 Task: Create a blank project AtlasLine with privacy Public and default view as List and in the team Taskers . Create three sections in the project as To-Do, Doing and Done
Action: Mouse moved to (44, 134)
Screenshot: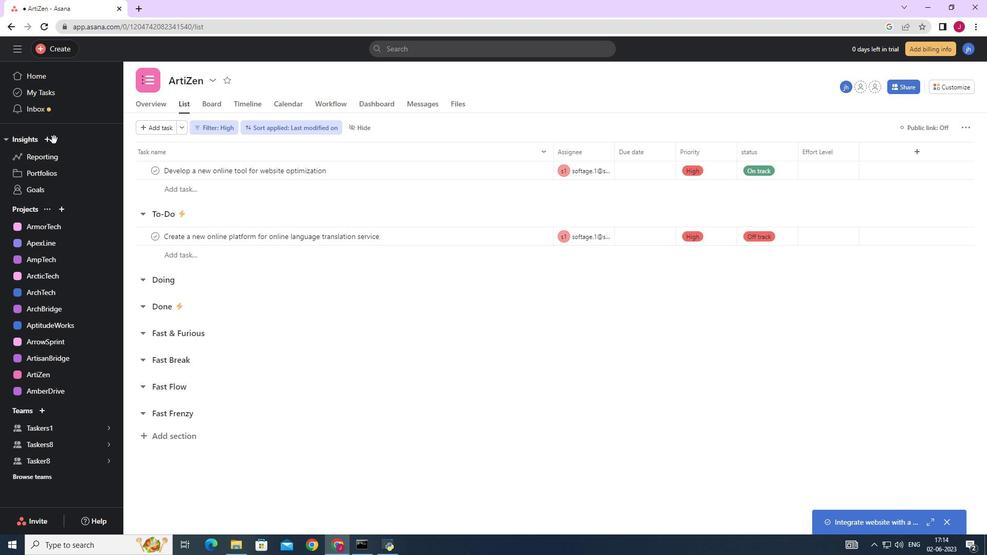 
Action: Mouse pressed left at (44, 134)
Screenshot: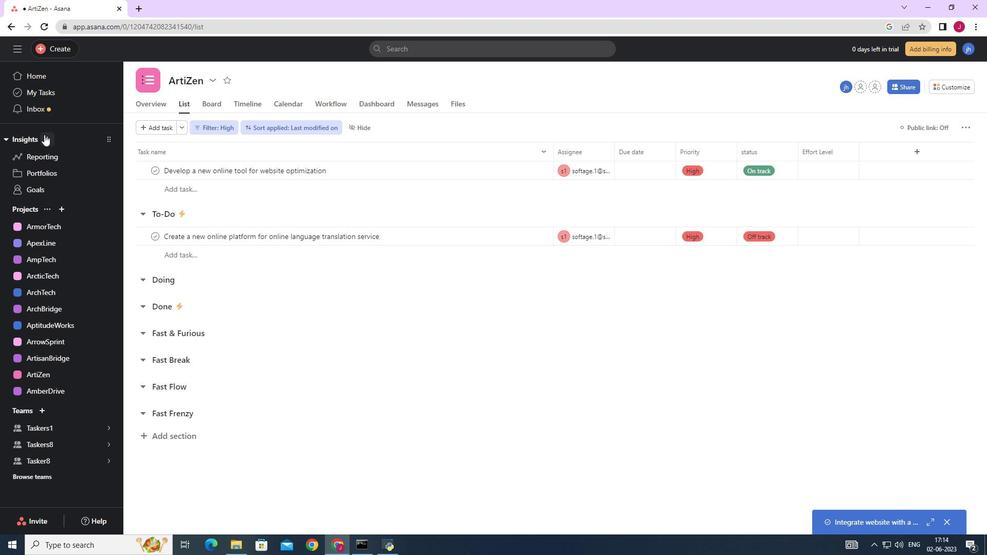 
Action: Mouse moved to (63, 134)
Screenshot: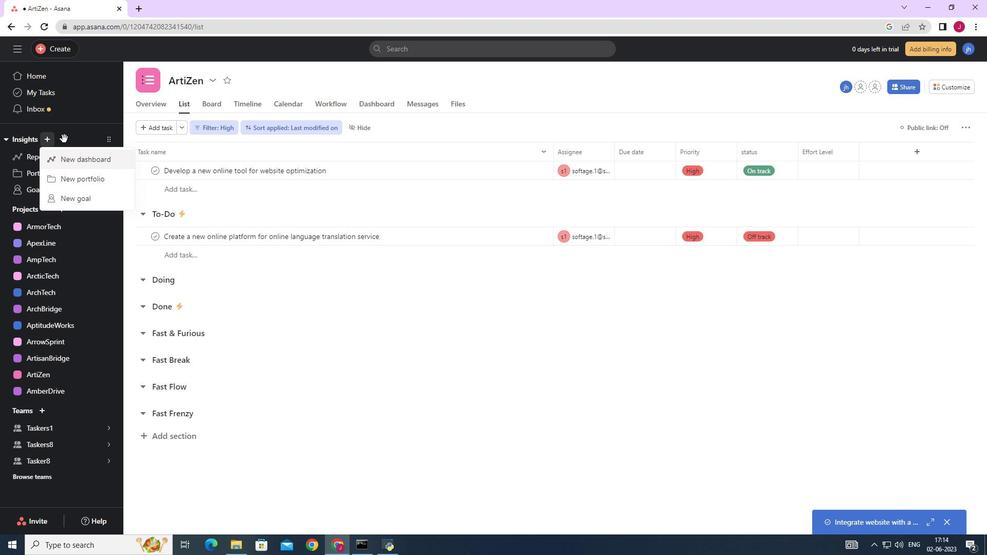 
Action: Mouse pressed left at (63, 134)
Screenshot: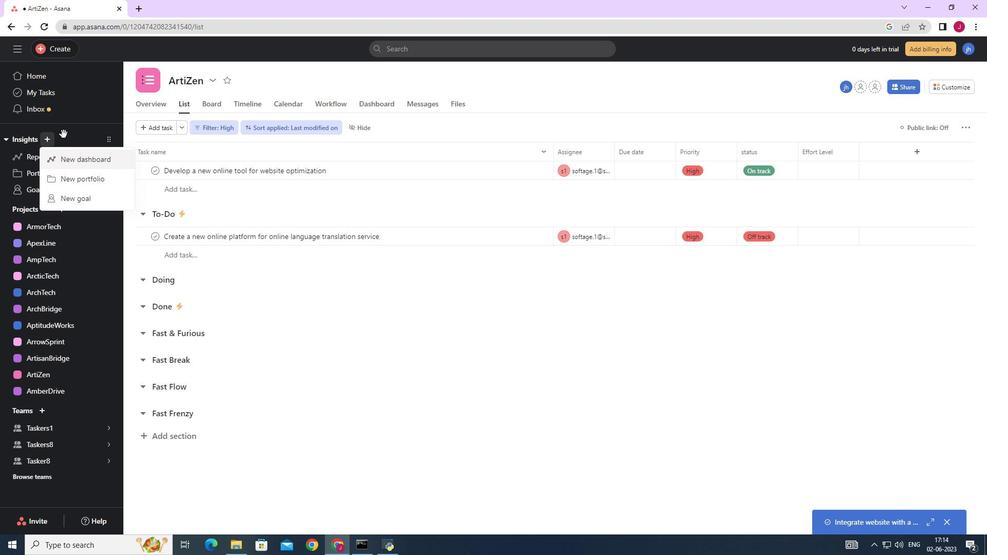 
Action: Mouse moved to (65, 206)
Screenshot: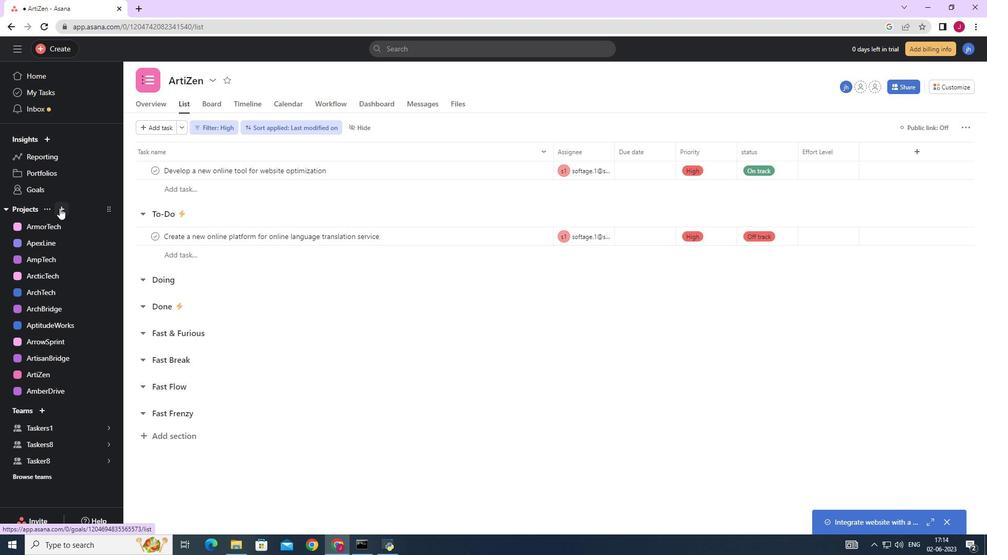 
Action: Mouse pressed left at (65, 206)
Screenshot: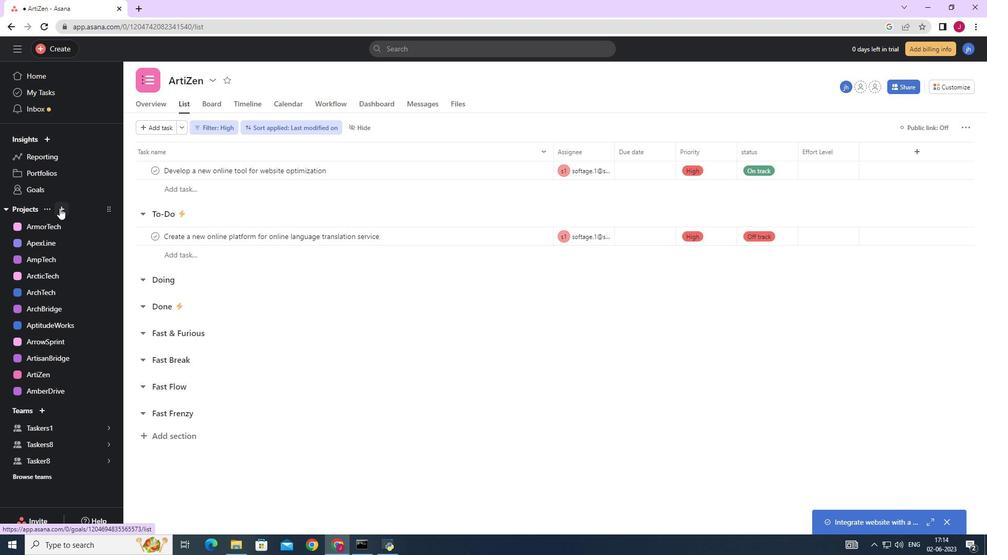 
Action: Mouse moved to (113, 230)
Screenshot: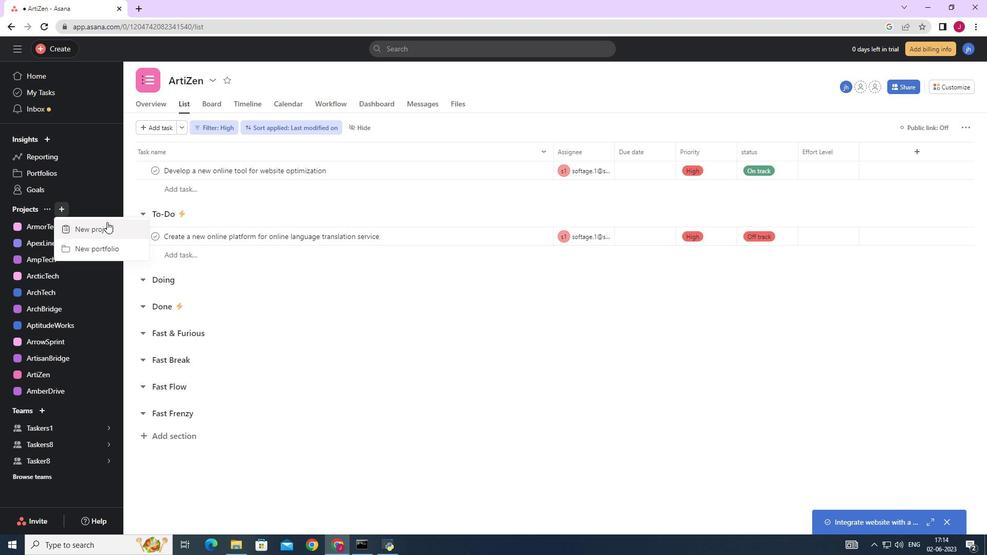 
Action: Mouse pressed left at (113, 230)
Screenshot: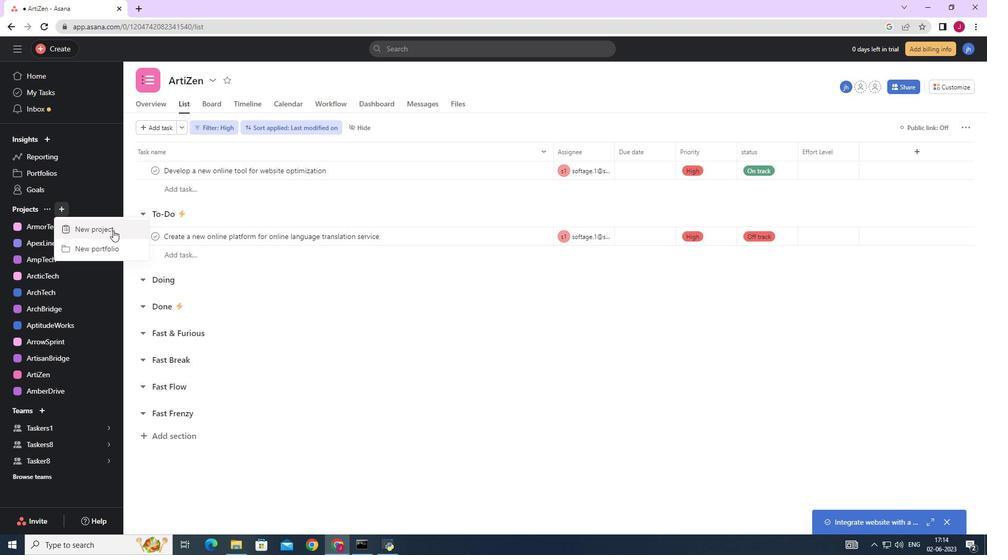 
Action: Mouse moved to (430, 210)
Screenshot: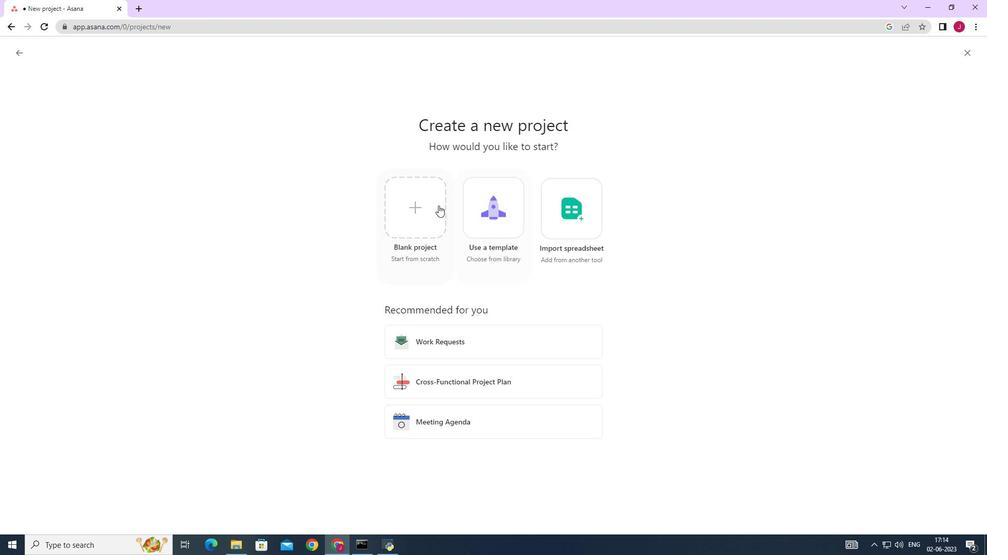 
Action: Mouse pressed left at (430, 210)
Screenshot: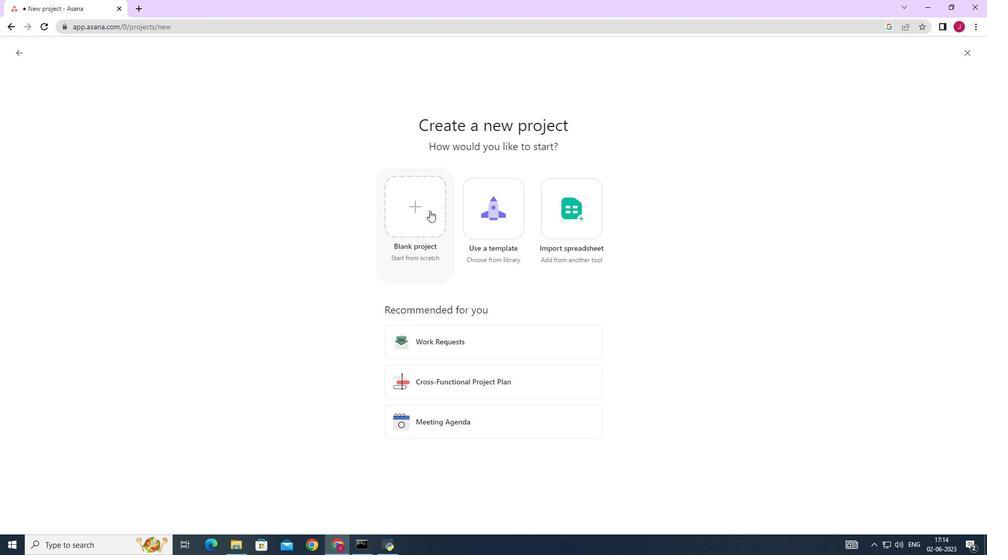
Action: Mouse moved to (227, 135)
Screenshot: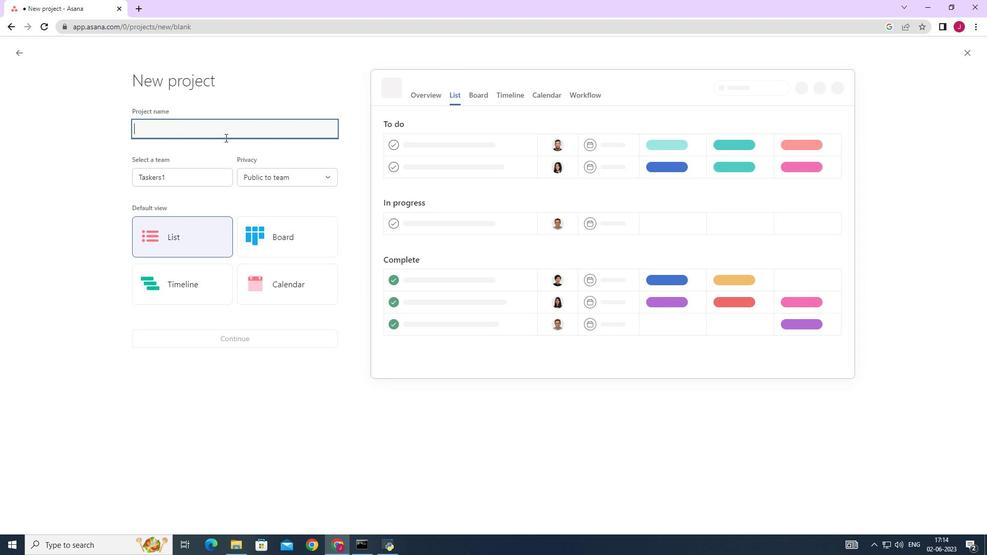 
Action: Key pressed <Key.caps_lock>A<Key.caps_lock>tlas<Key.caps_lock>L<Key.caps_lock>ine
Screenshot: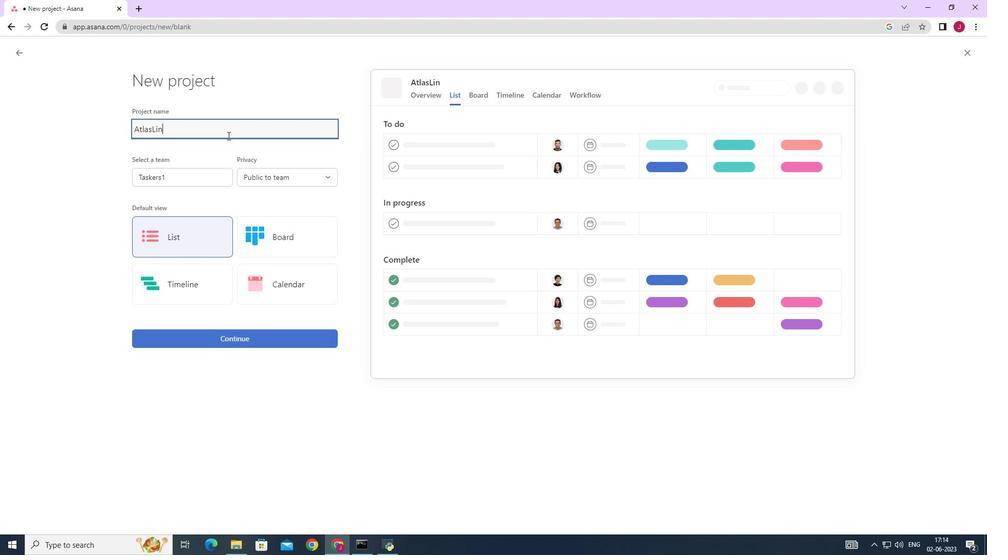 
Action: Mouse moved to (276, 174)
Screenshot: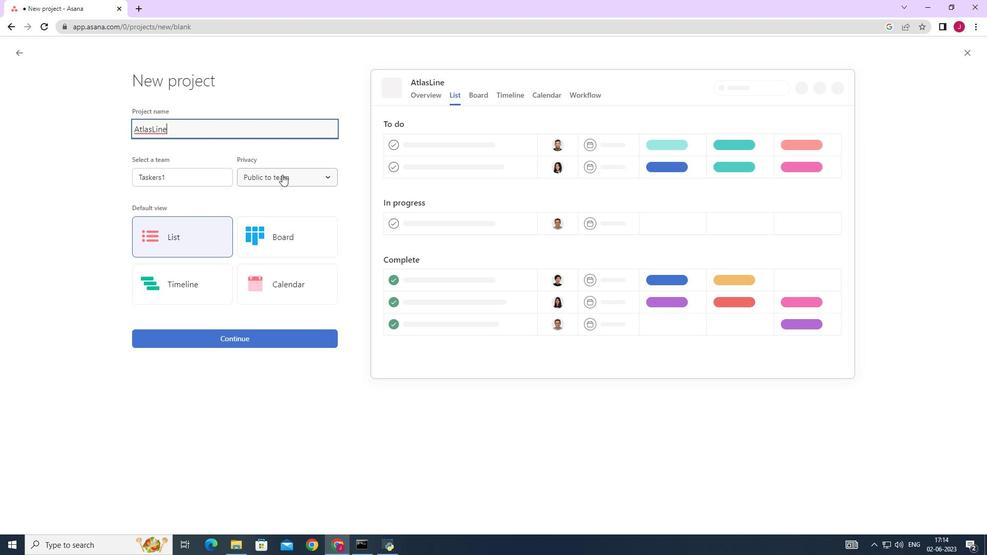 
Action: Mouse pressed left at (276, 174)
Screenshot: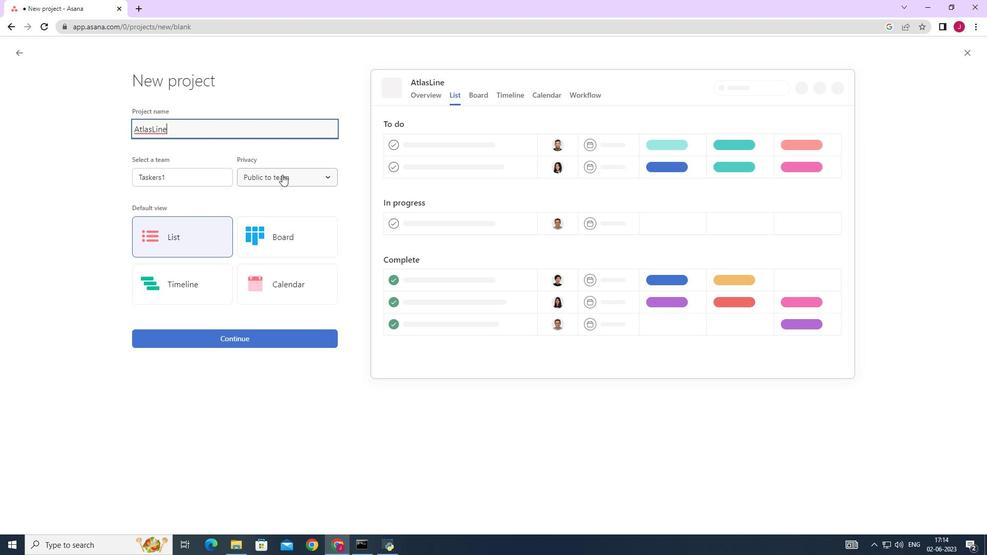 
Action: Mouse moved to (286, 198)
Screenshot: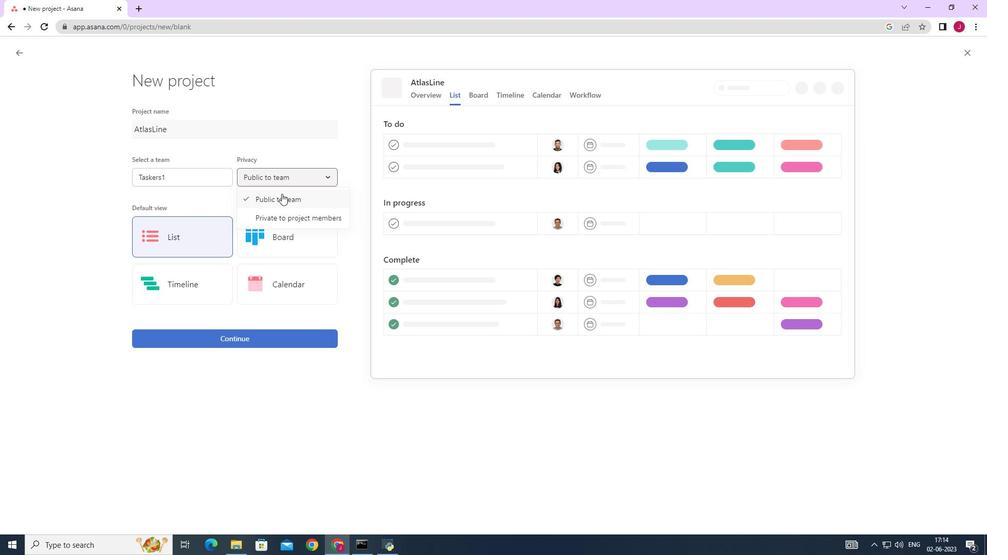 
Action: Mouse pressed left at (286, 198)
Screenshot: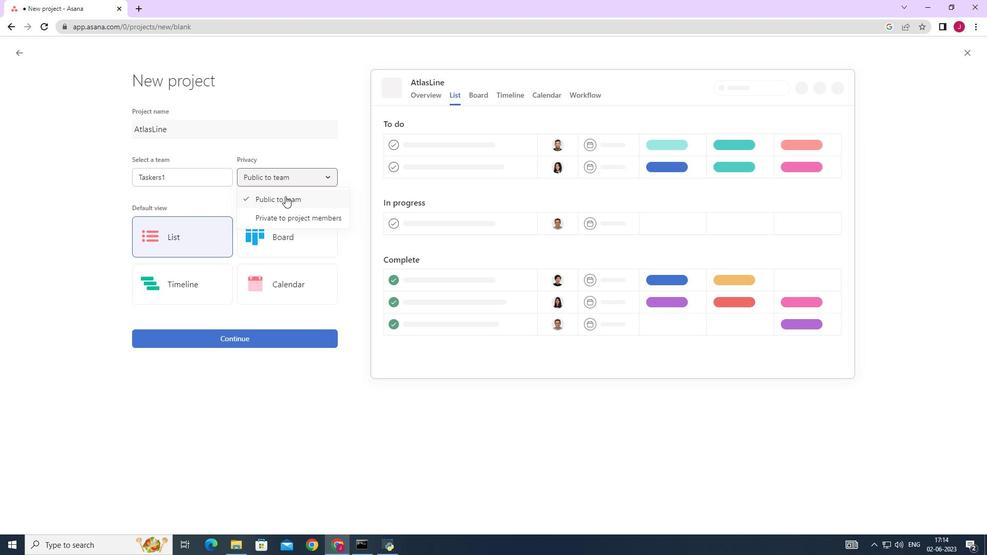 
Action: Mouse moved to (179, 175)
Screenshot: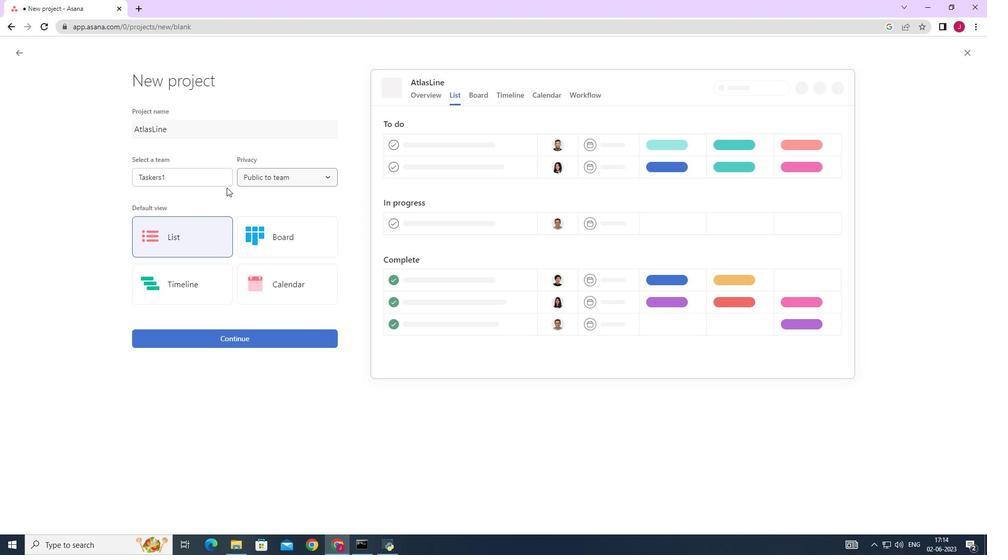 
Action: Mouse pressed left at (179, 175)
Screenshot: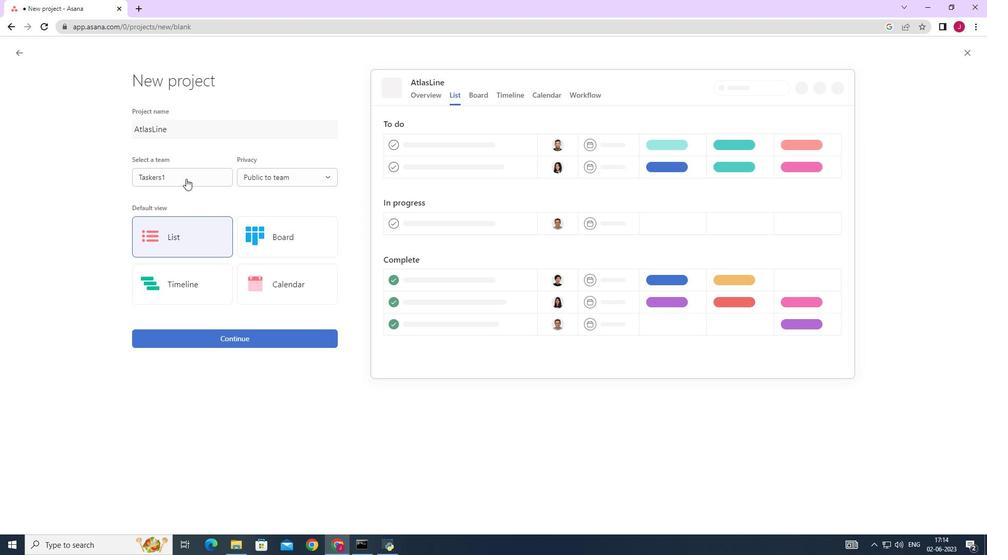 
Action: Mouse pressed left at (179, 175)
Screenshot: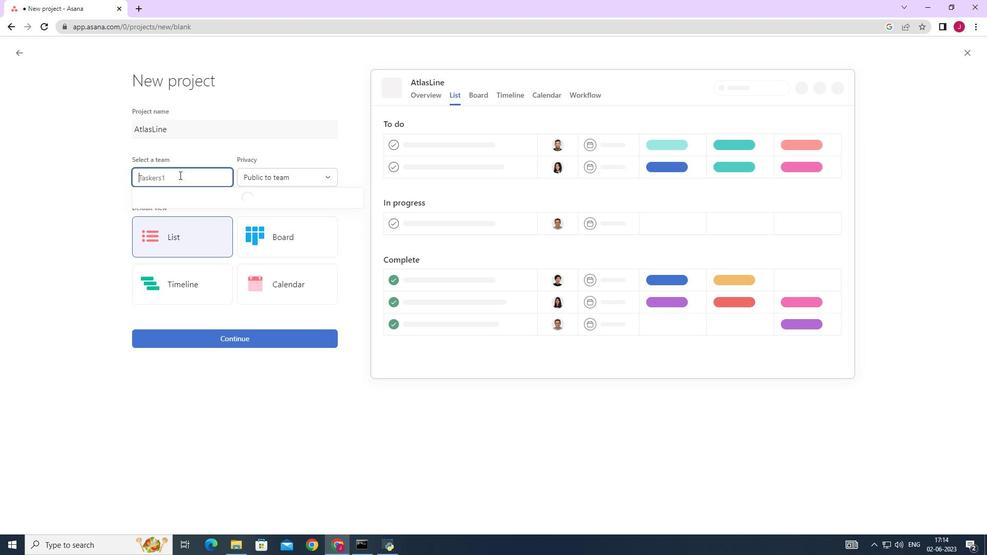 
Action: Mouse pressed left at (179, 175)
Screenshot: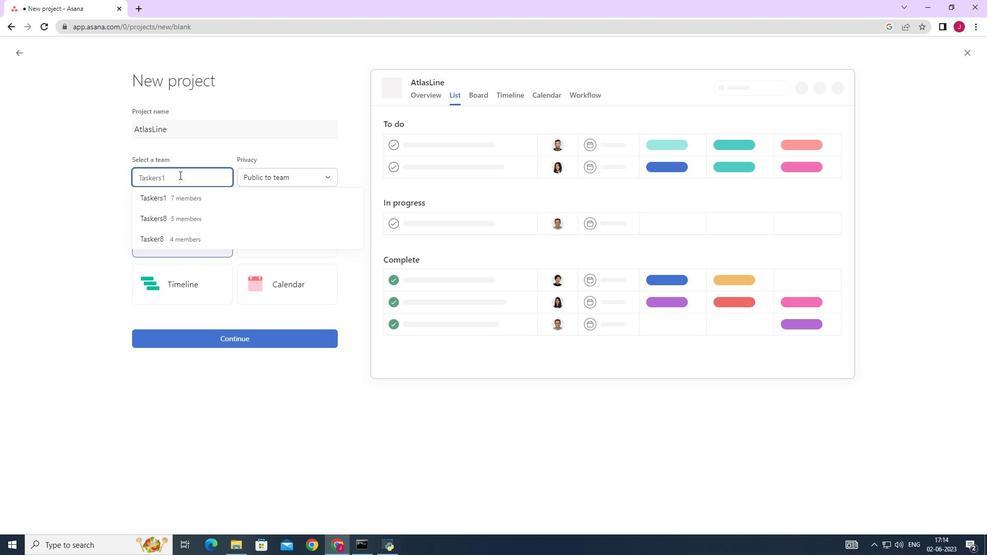 
Action: Mouse moved to (191, 194)
Screenshot: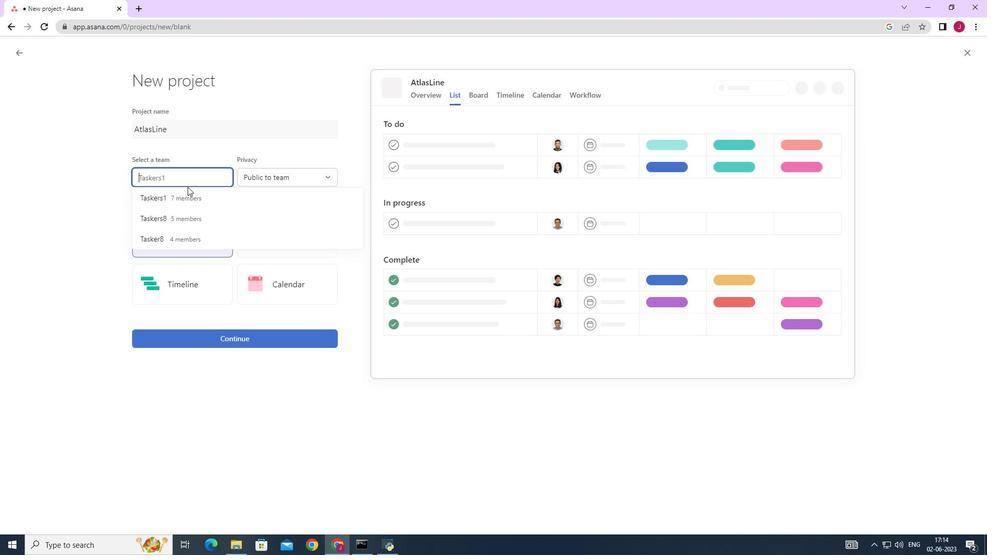 
Action: Mouse pressed left at (191, 194)
Screenshot: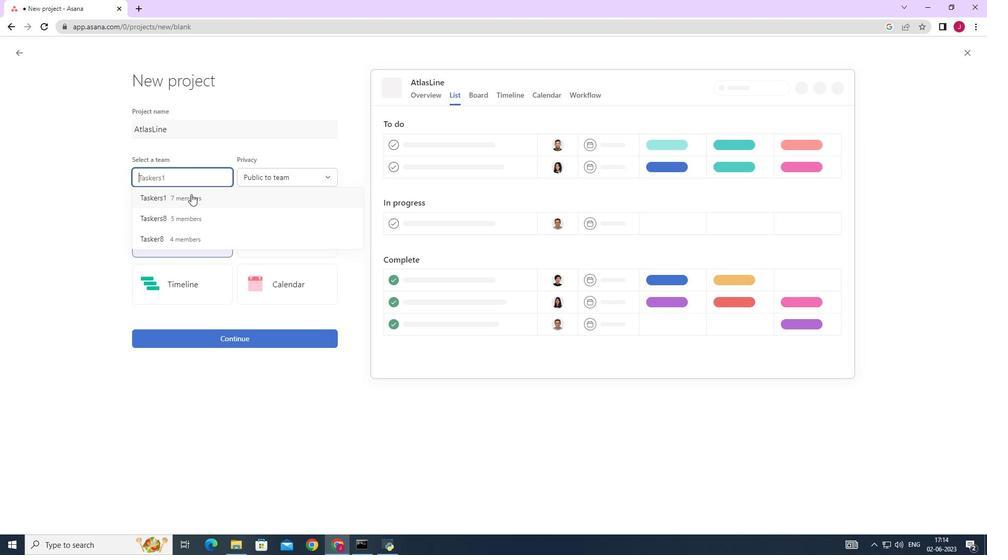 
Action: Mouse moved to (203, 231)
Screenshot: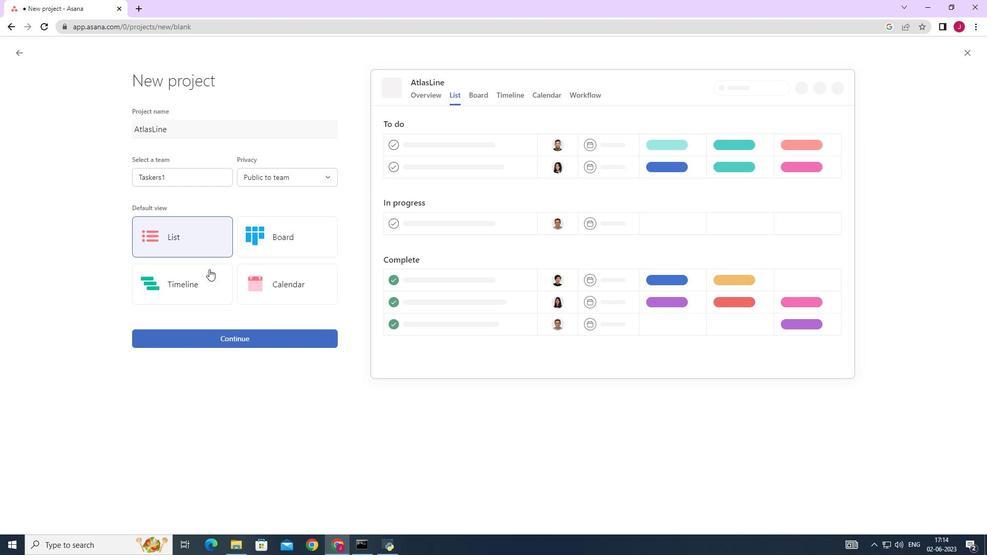 
Action: Mouse pressed left at (203, 231)
Screenshot: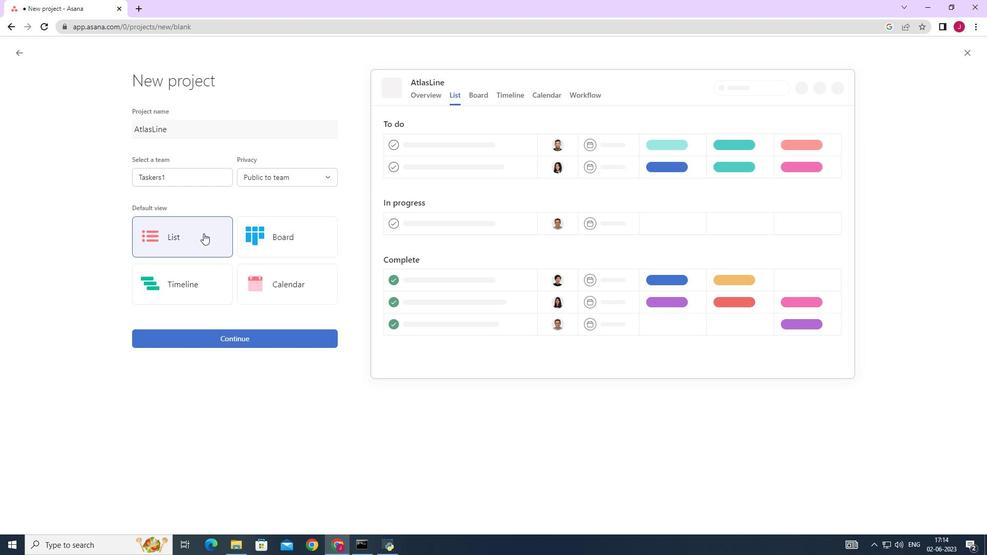 
Action: Mouse moved to (246, 337)
Screenshot: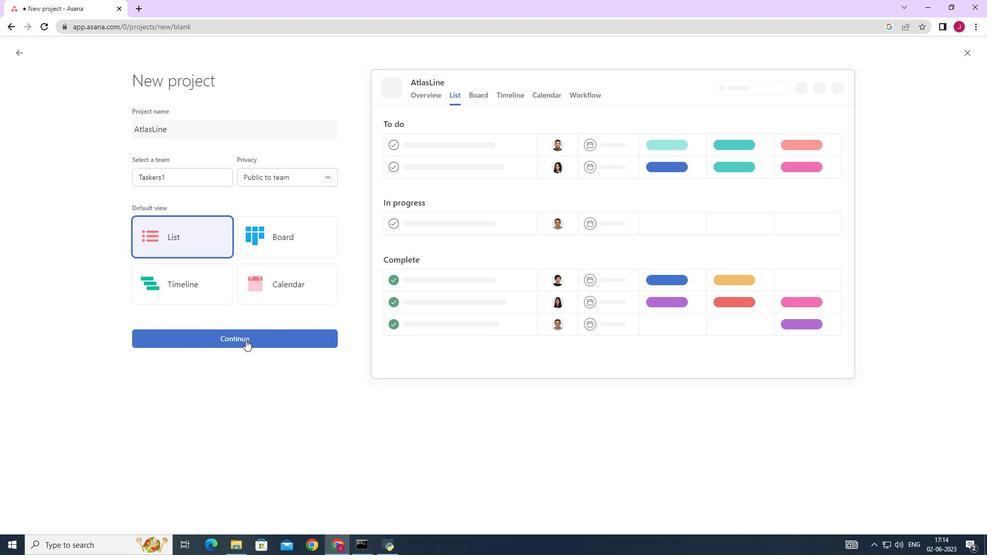 
Action: Mouse pressed left at (246, 337)
Screenshot: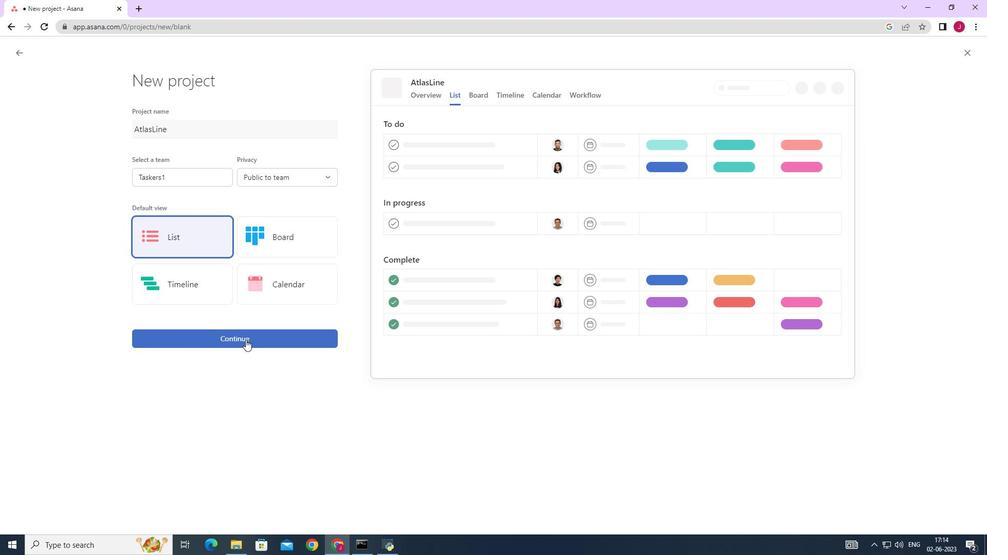 
Action: Mouse moved to (258, 275)
Screenshot: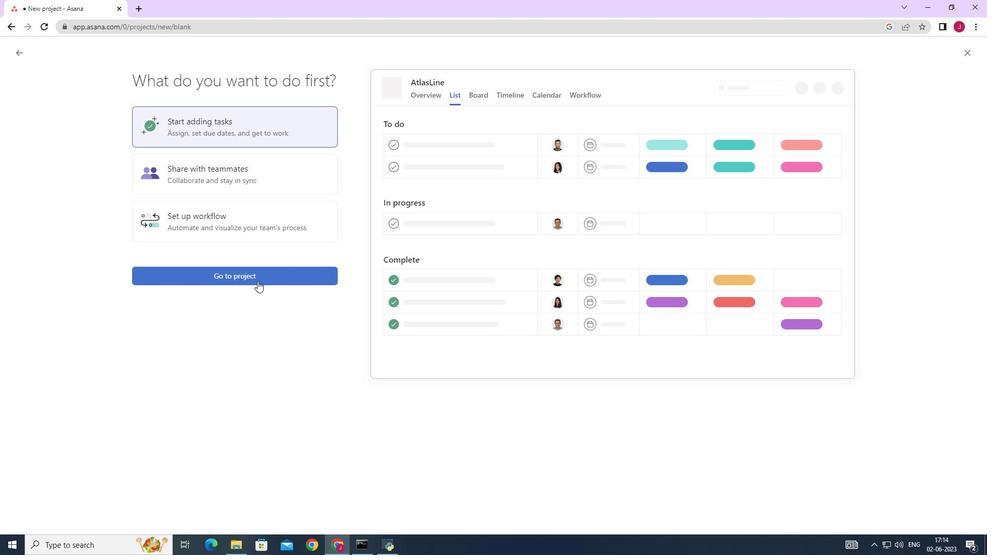
Action: Mouse pressed left at (258, 275)
Screenshot: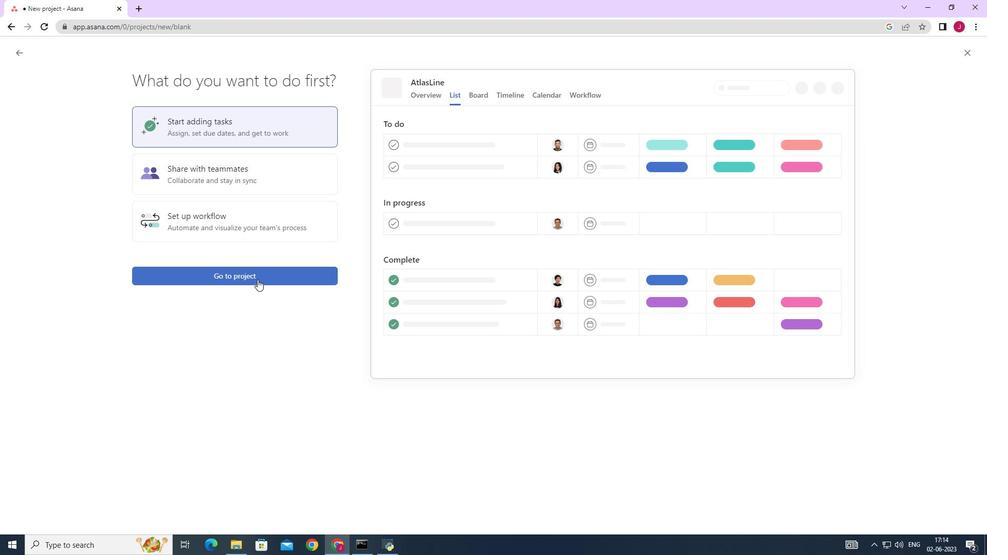 
Action: Mouse moved to (183, 228)
Screenshot: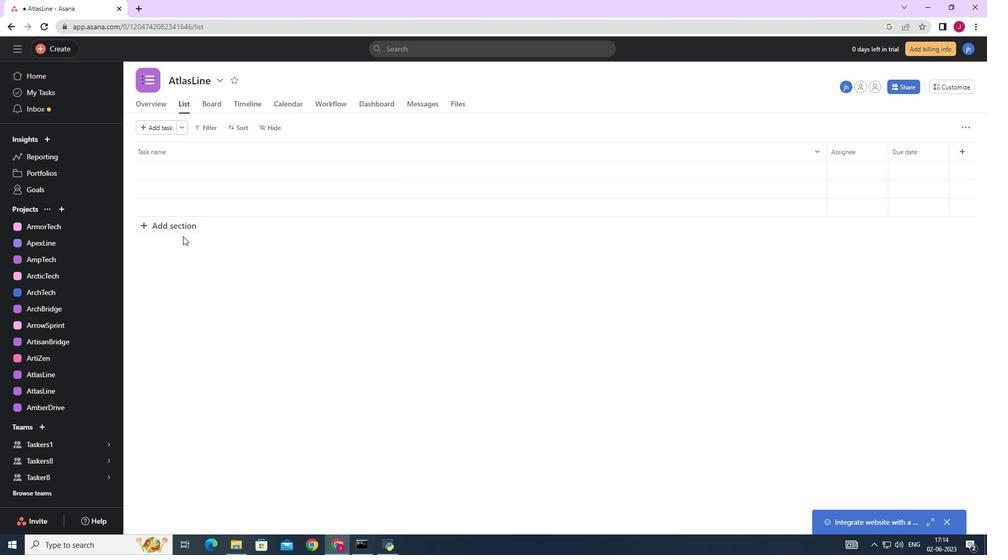 
Action: Mouse pressed left at (183, 228)
Screenshot: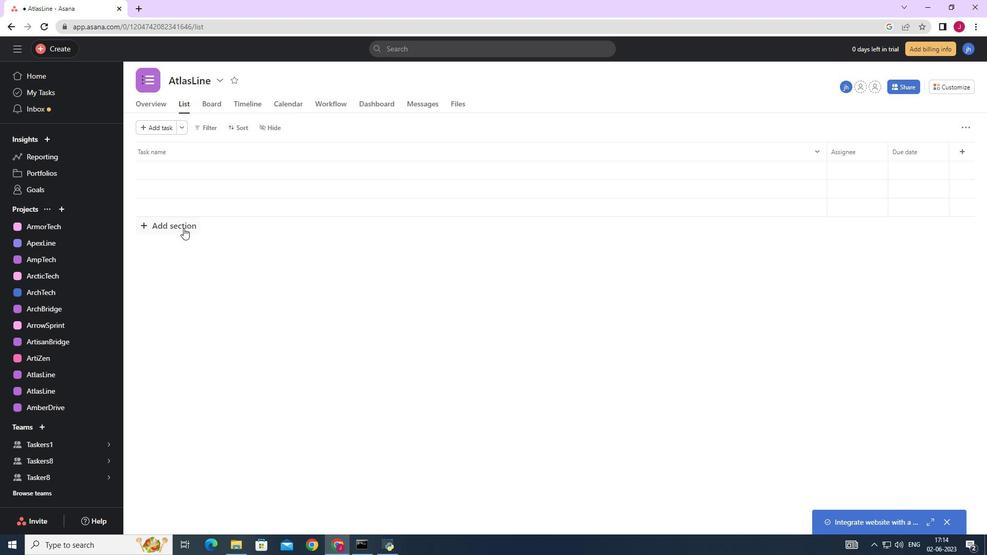 
Action: Key pressed <Key.caps_lock>TO<Key.caps_lock>-<Key.backspace><Key.backspace>o<Key.caps_lock>-<Key.caps_lock>t<Key.backspace><Key.caps_lock>D<Key.caps_lock>o
Screenshot: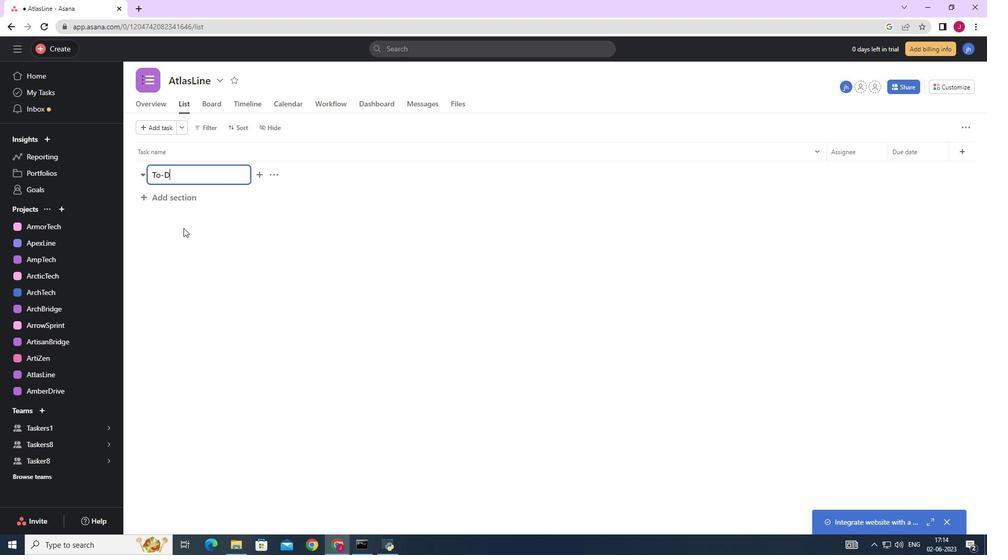 
Action: Mouse moved to (184, 199)
Screenshot: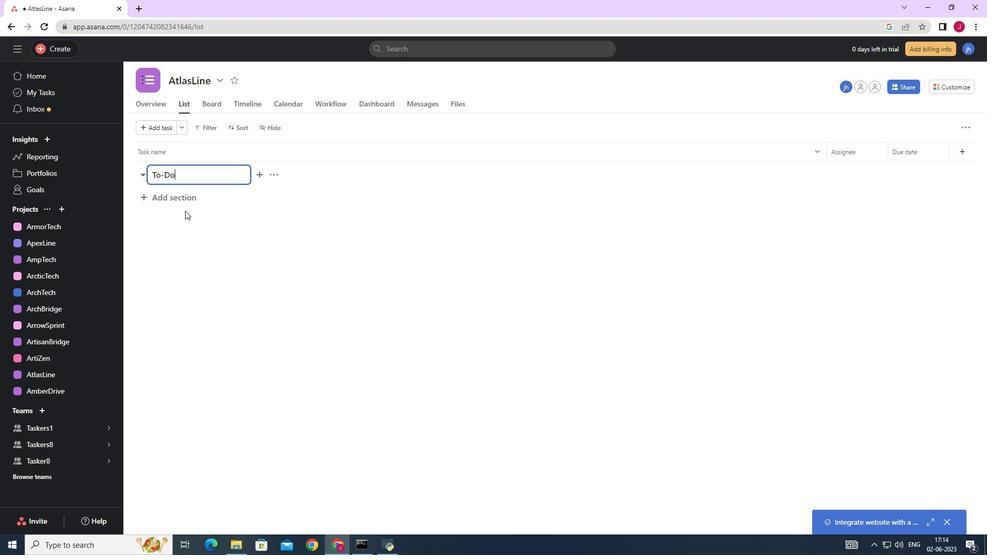 
Action: Mouse pressed left at (184, 199)
Screenshot: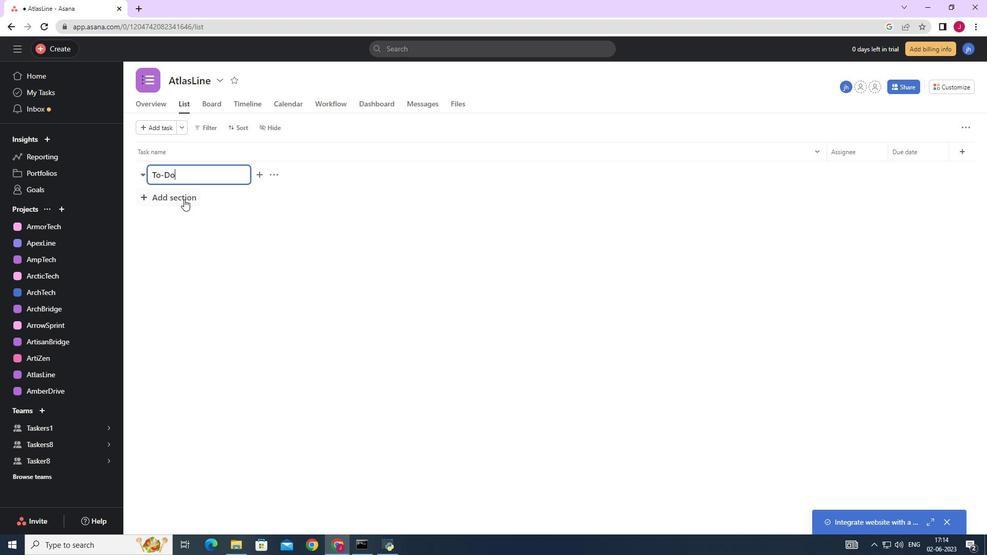 
Action: Key pressed <Key.caps_lock>D<Key.caps_lock>oing
Screenshot: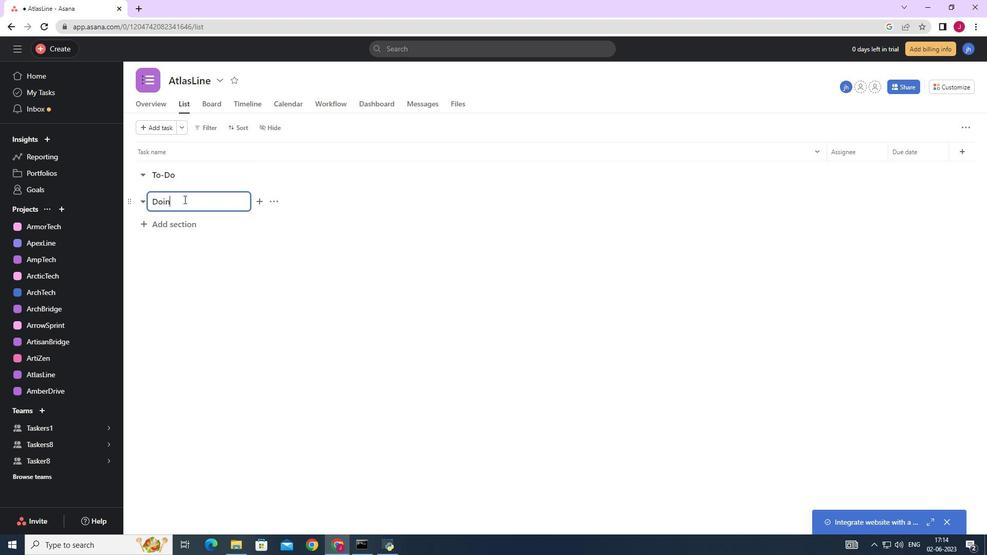 
Action: Mouse moved to (180, 222)
Screenshot: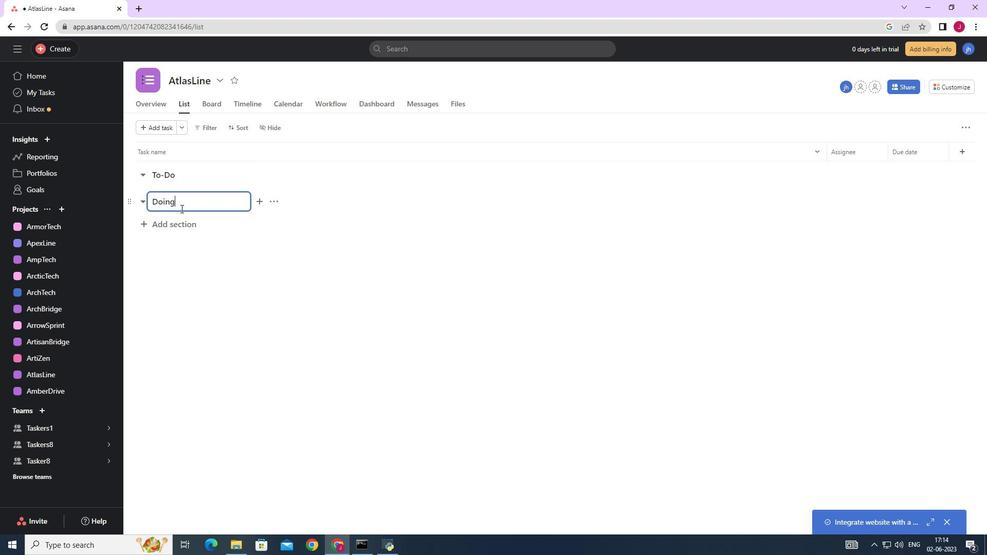 
Action: Mouse pressed left at (180, 222)
Screenshot: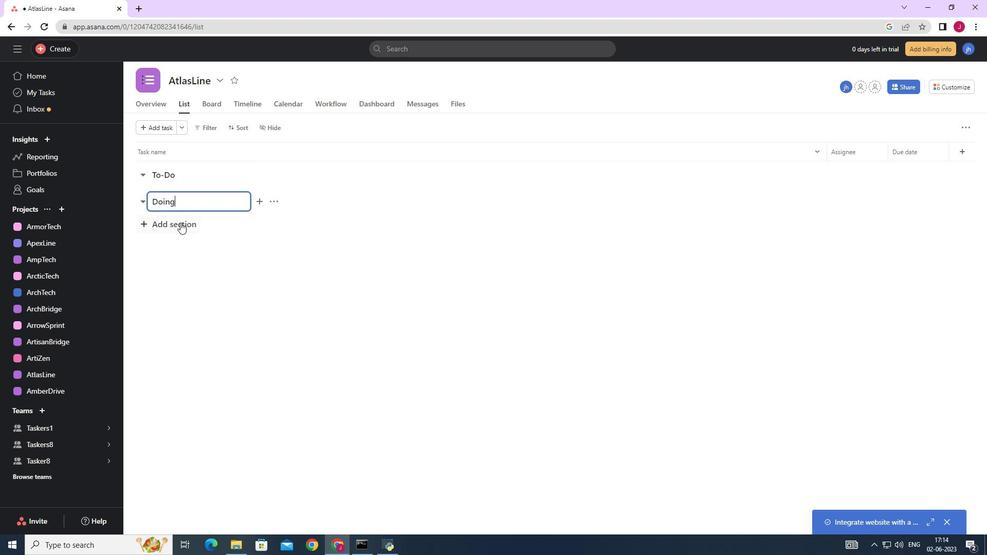 
Action: Key pressed <Key.caps_lock>D<Key.caps_lock>one<Key.enter>
Screenshot: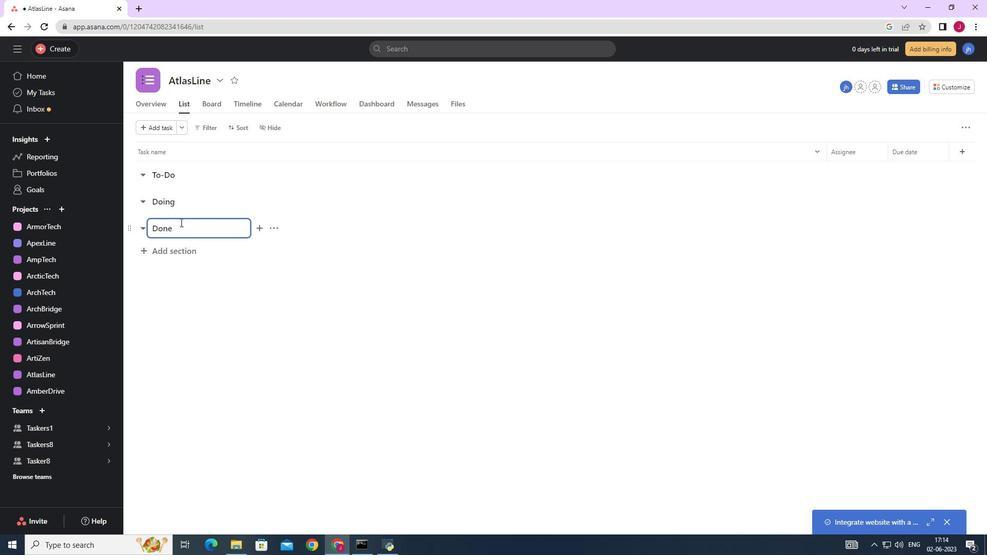 
Action: Mouse moved to (217, 206)
Screenshot: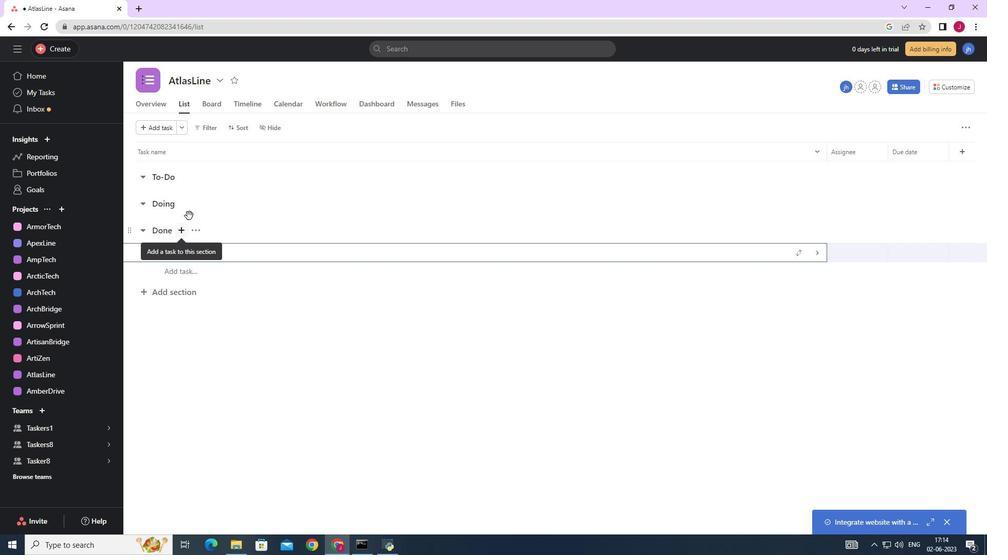 
